 Task: Create a due date automation trigger when advanced on, 2 days after a card is due add content with a description containing resume at 11:00 AM.
Action: Mouse moved to (822, 230)
Screenshot: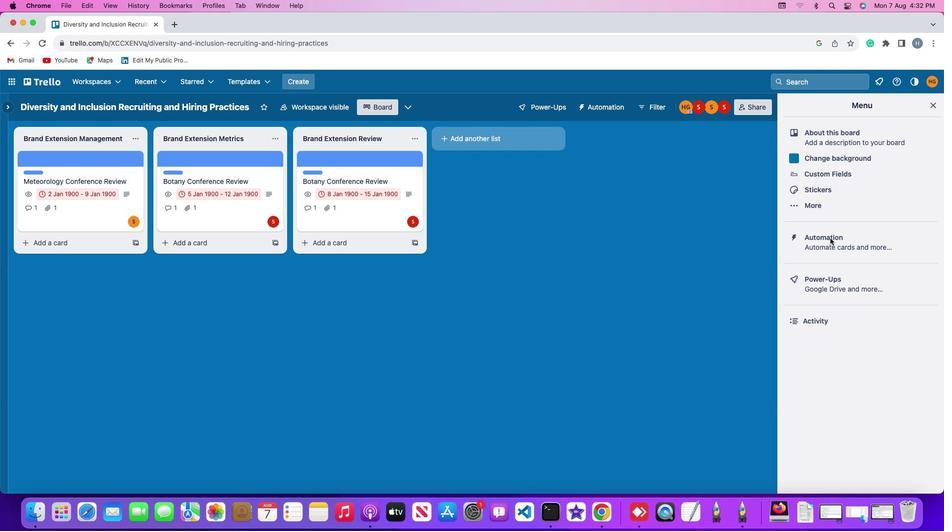 
Action: Mouse pressed left at (822, 230)
Screenshot: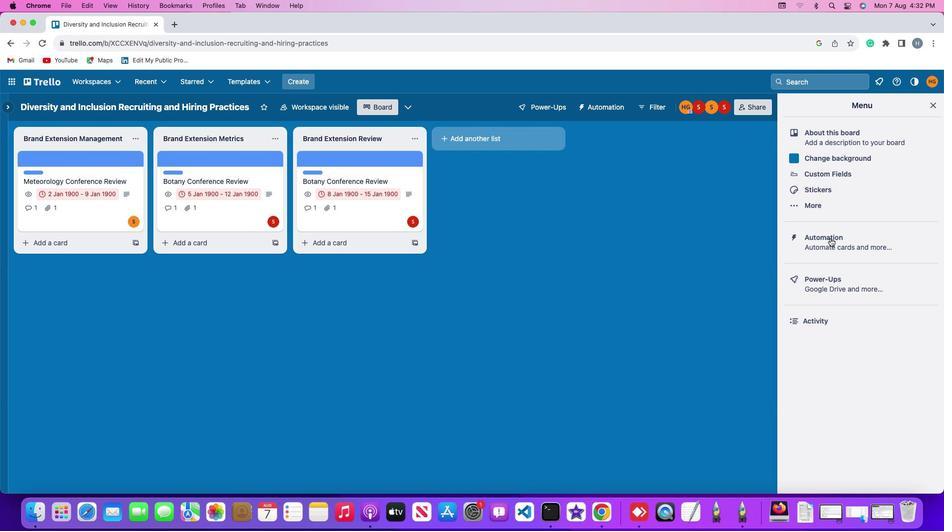 
Action: Mouse pressed left at (822, 230)
Screenshot: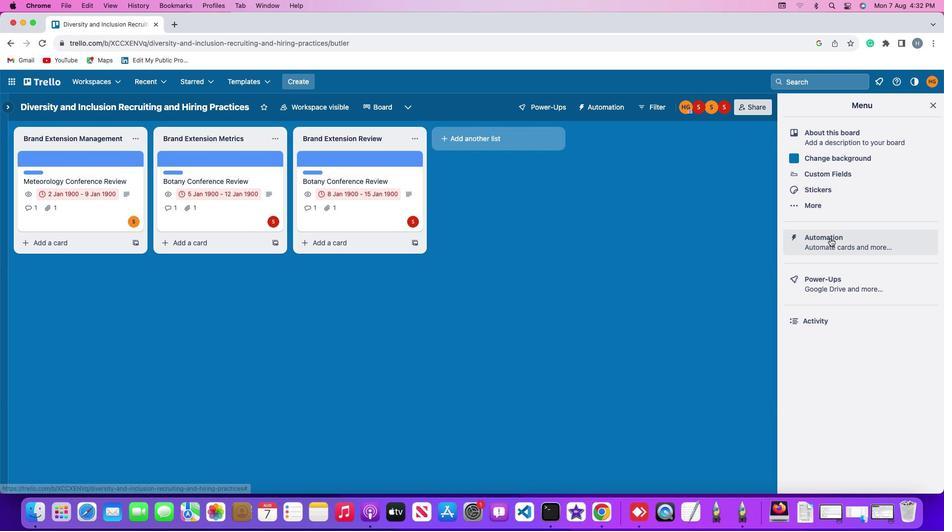 
Action: Mouse moved to (48, 226)
Screenshot: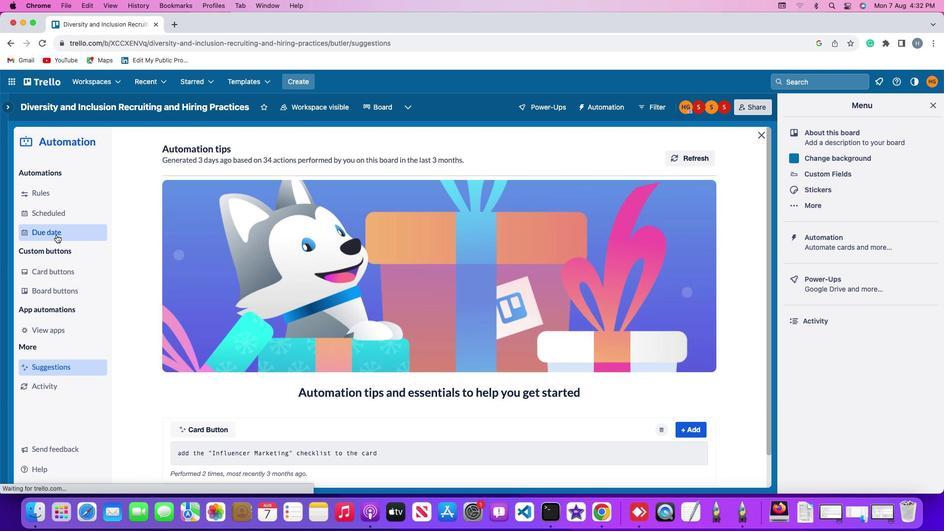 
Action: Mouse pressed left at (48, 226)
Screenshot: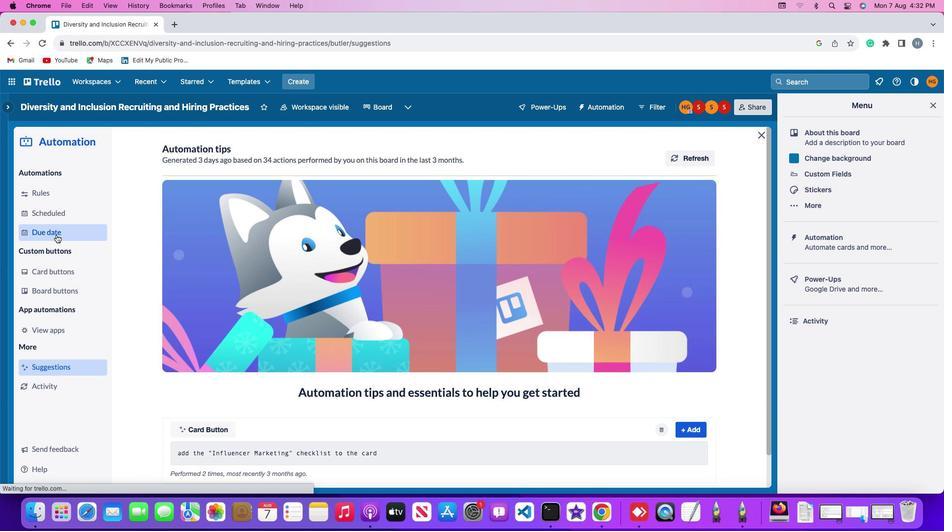 
Action: Mouse moved to (654, 144)
Screenshot: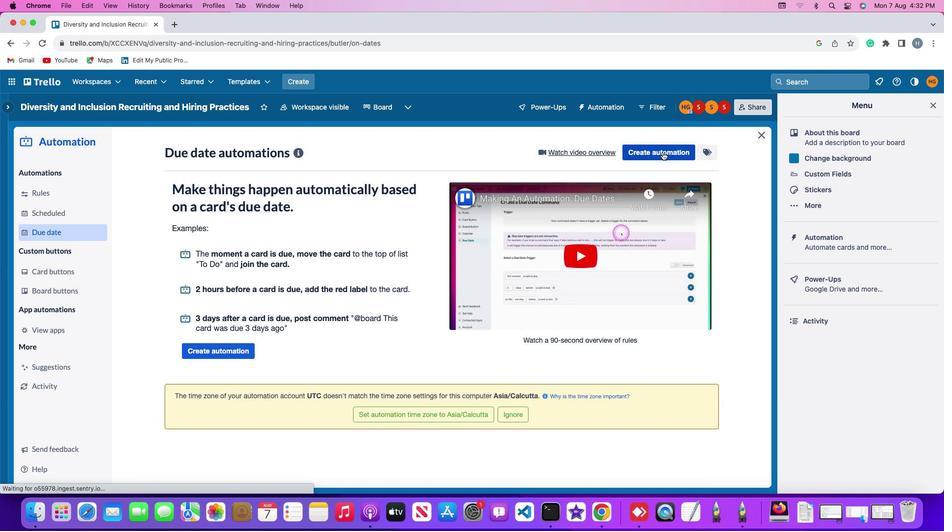 
Action: Mouse pressed left at (654, 144)
Screenshot: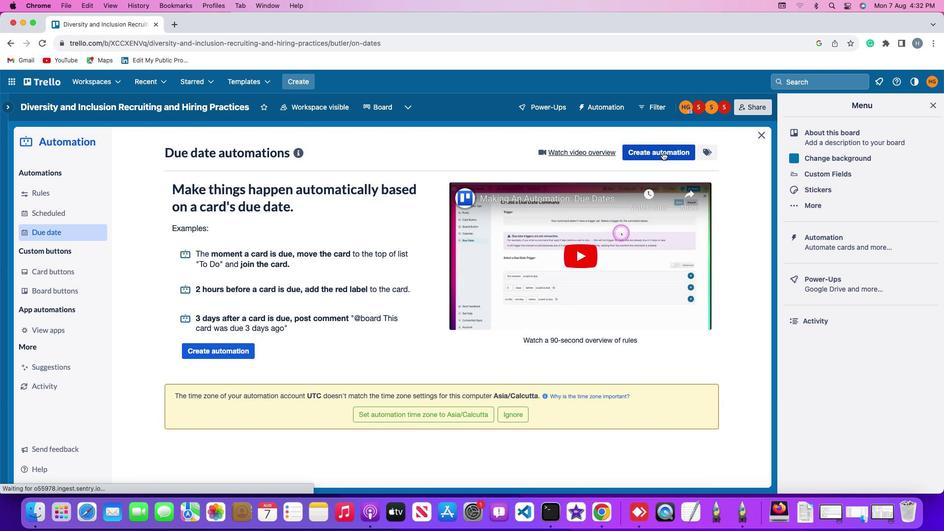 
Action: Mouse moved to (394, 238)
Screenshot: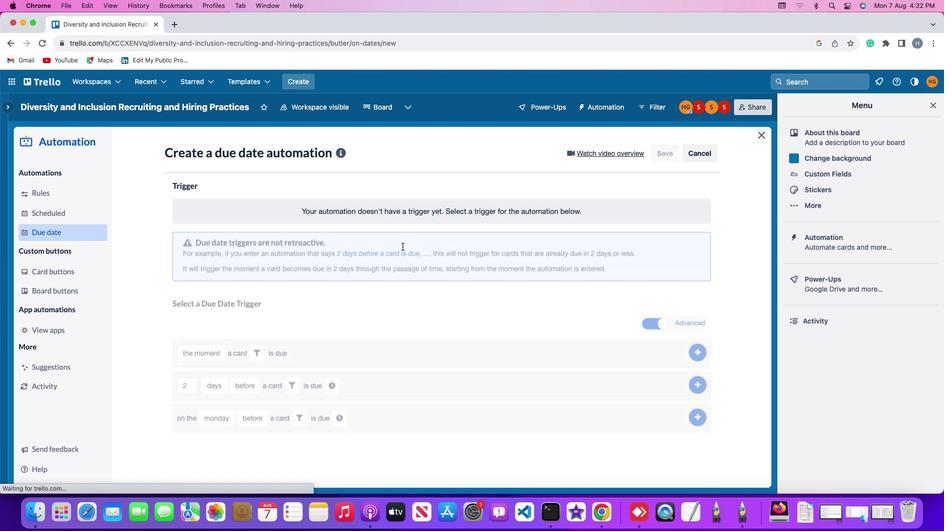 
Action: Mouse pressed left at (394, 238)
Screenshot: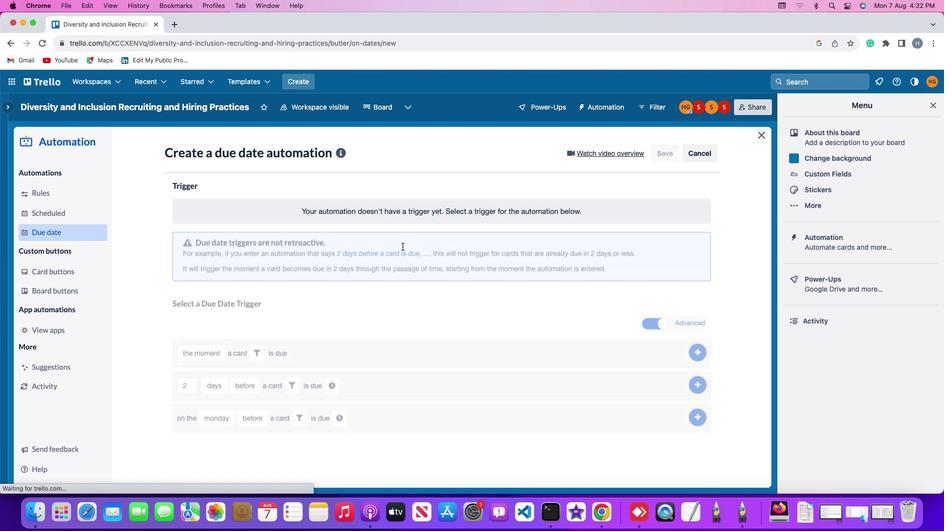 
Action: Mouse moved to (186, 381)
Screenshot: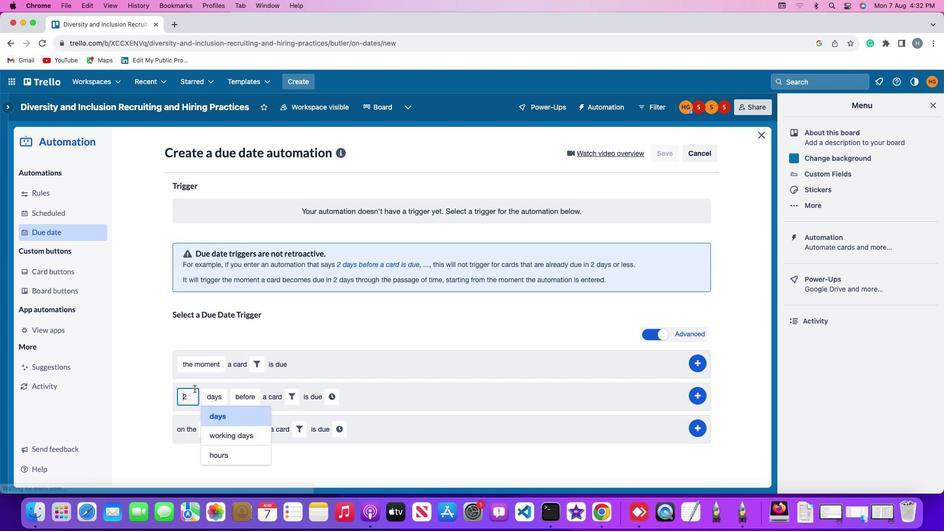 
Action: Mouse pressed left at (186, 381)
Screenshot: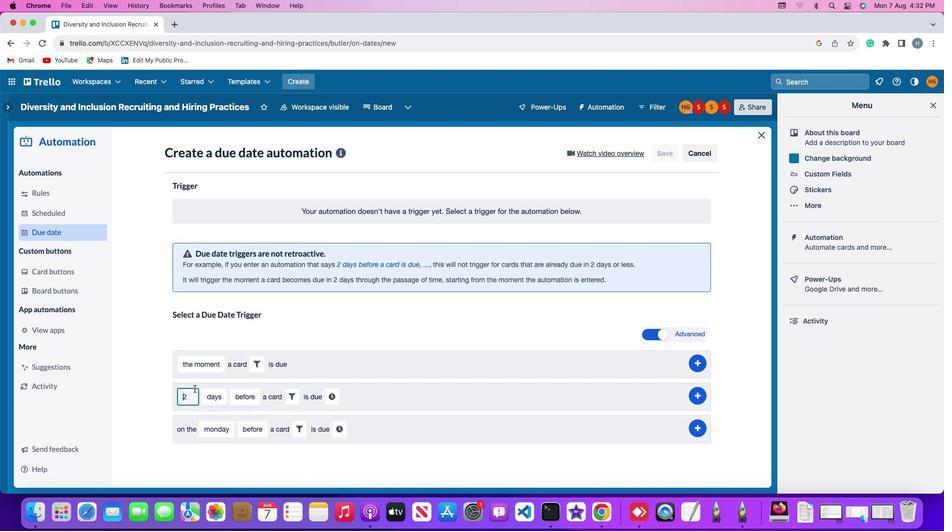 
Action: Key pressed Key.rightKey.backspace'2'
Screenshot: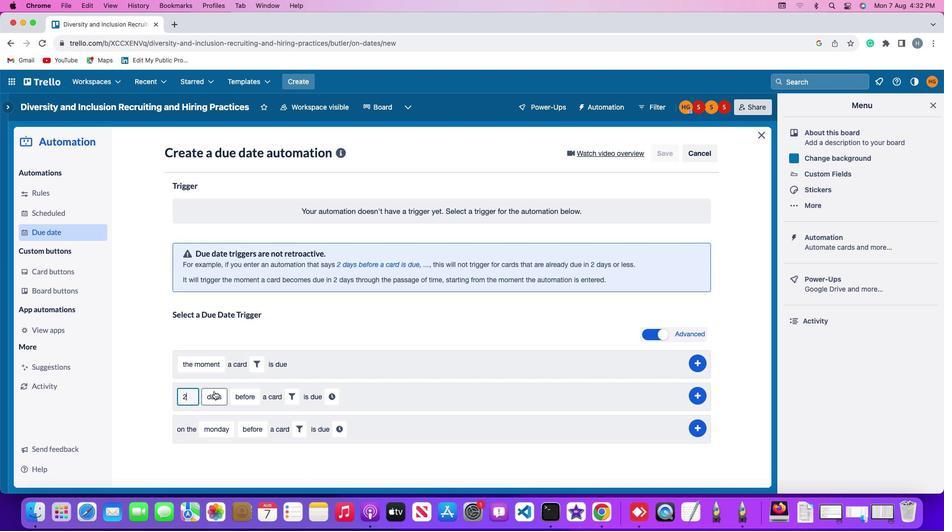 
Action: Mouse moved to (207, 383)
Screenshot: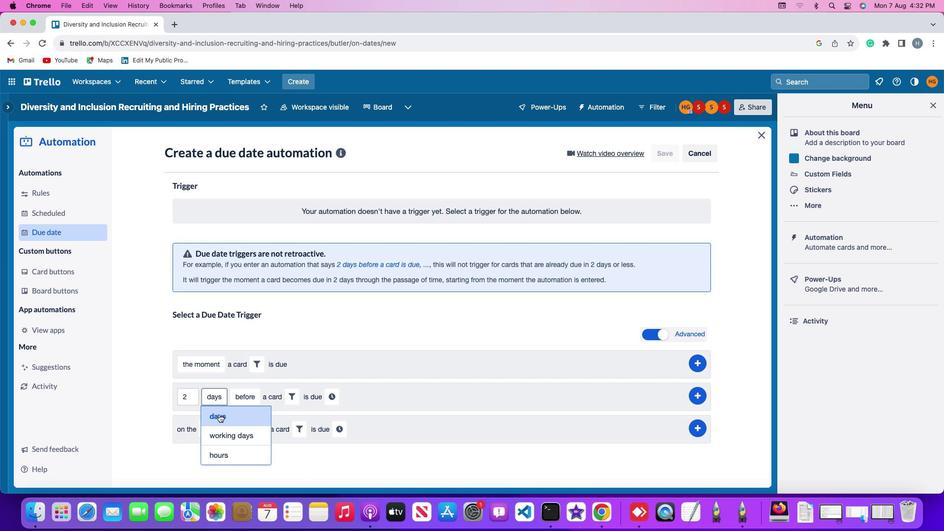 
Action: Mouse pressed left at (207, 383)
Screenshot: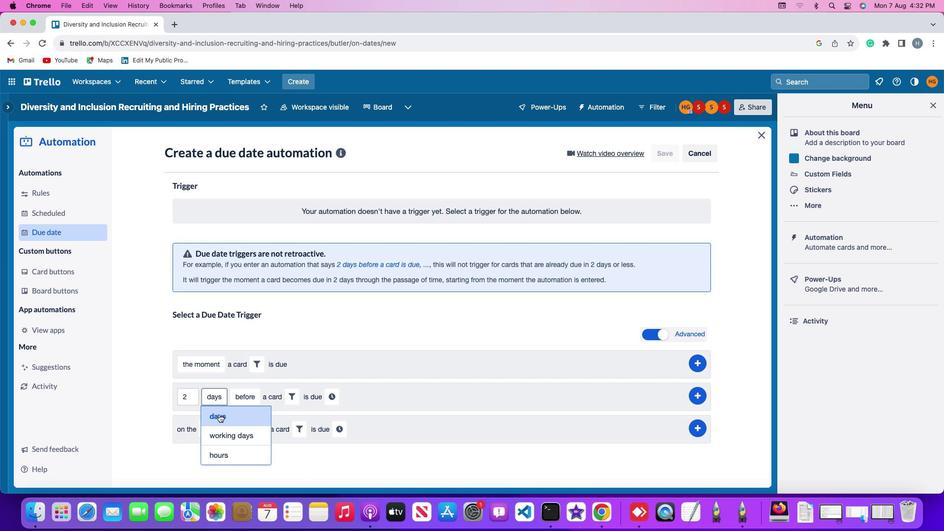 
Action: Mouse moved to (210, 406)
Screenshot: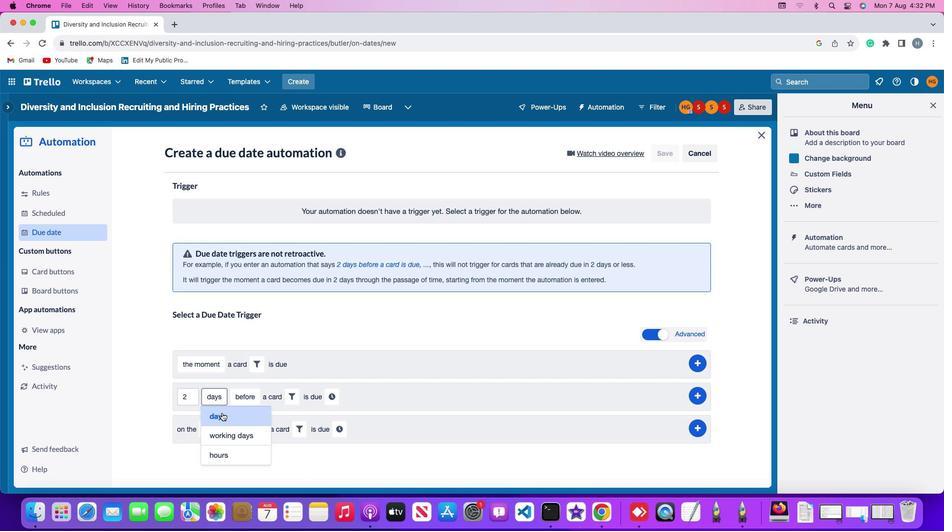 
Action: Mouse pressed left at (210, 406)
Screenshot: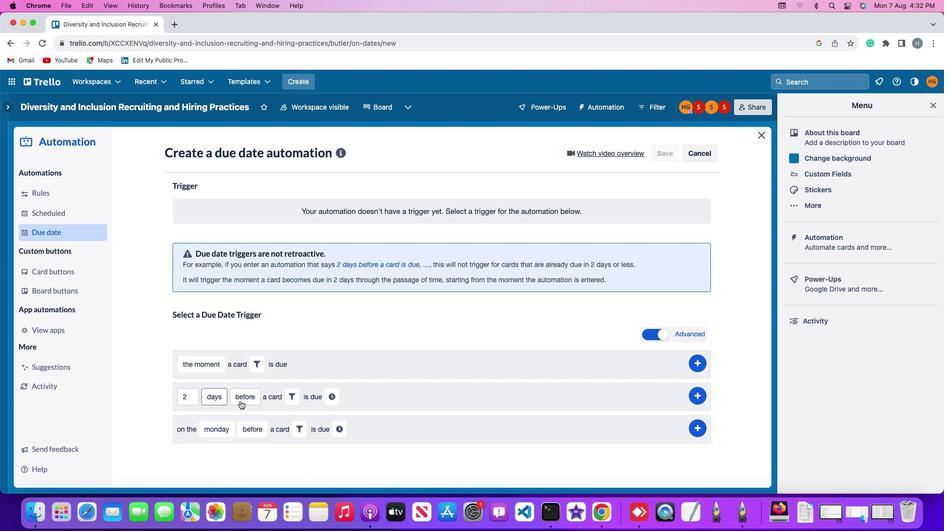 
Action: Mouse moved to (232, 392)
Screenshot: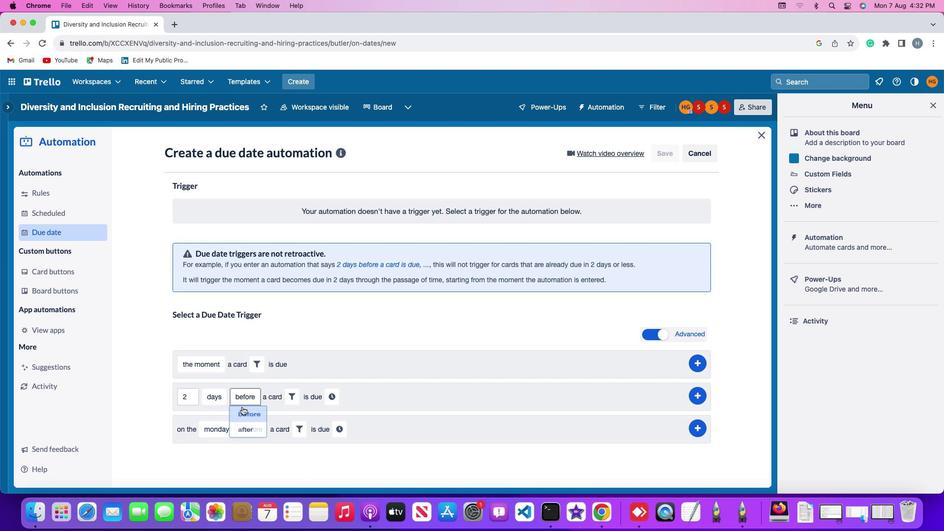 
Action: Mouse pressed left at (232, 392)
Screenshot: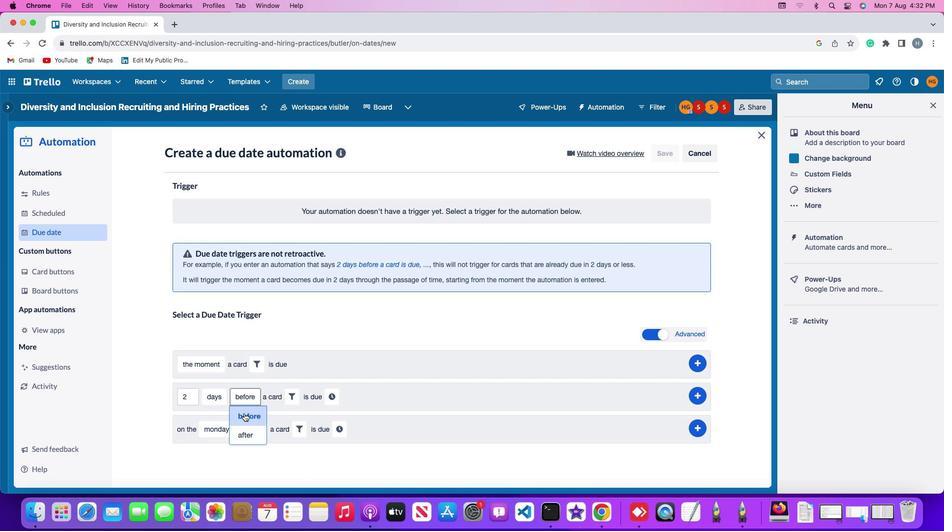 
Action: Mouse moved to (239, 426)
Screenshot: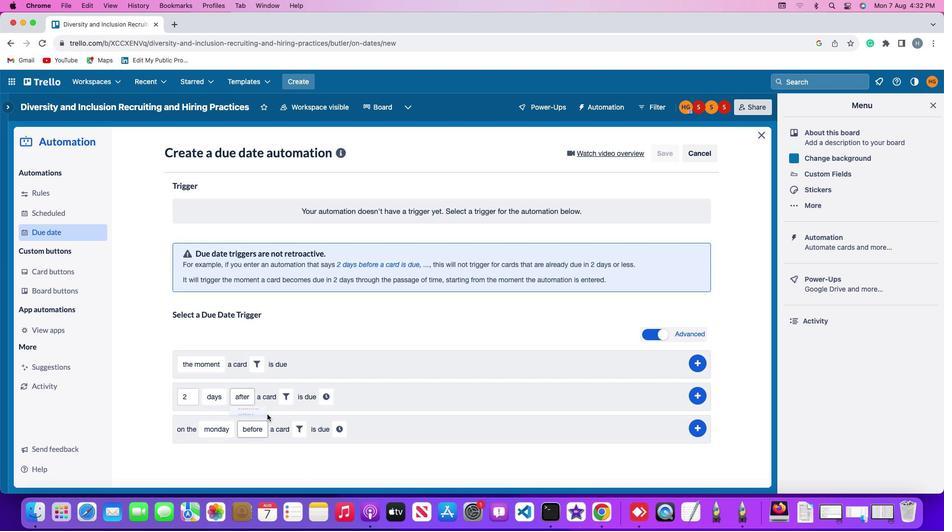 
Action: Mouse pressed left at (239, 426)
Screenshot: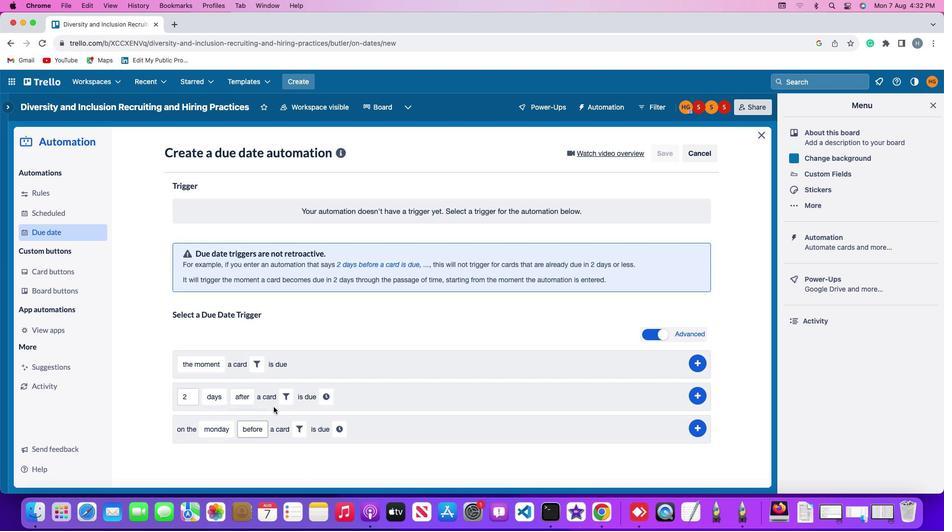 
Action: Mouse moved to (275, 385)
Screenshot: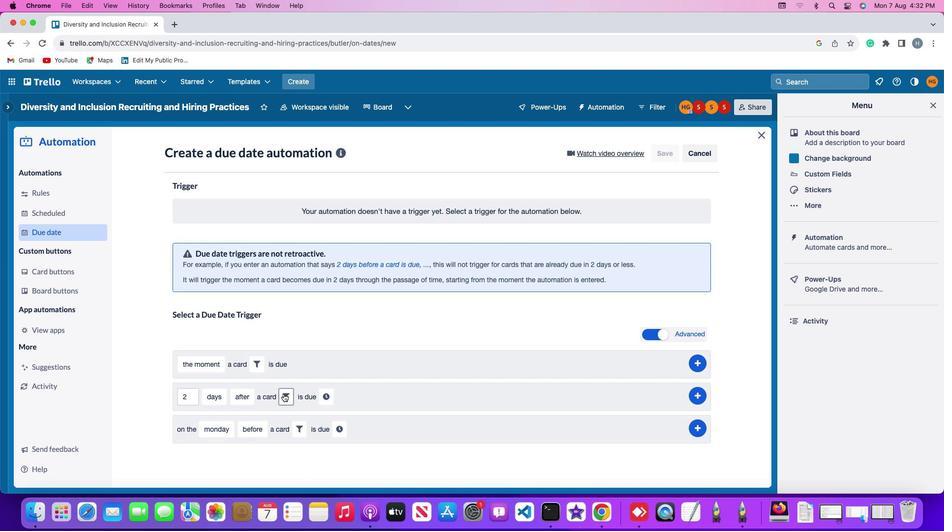 
Action: Mouse pressed left at (275, 385)
Screenshot: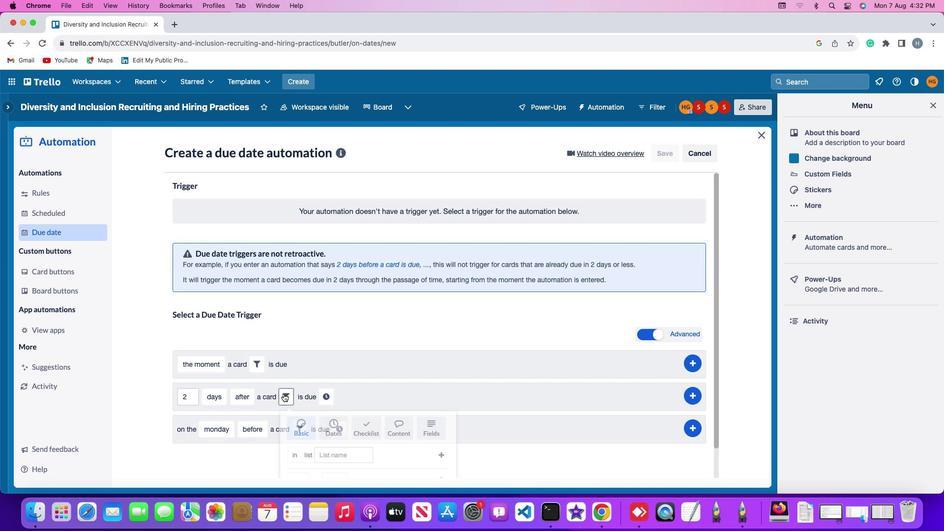 
Action: Mouse moved to (404, 425)
Screenshot: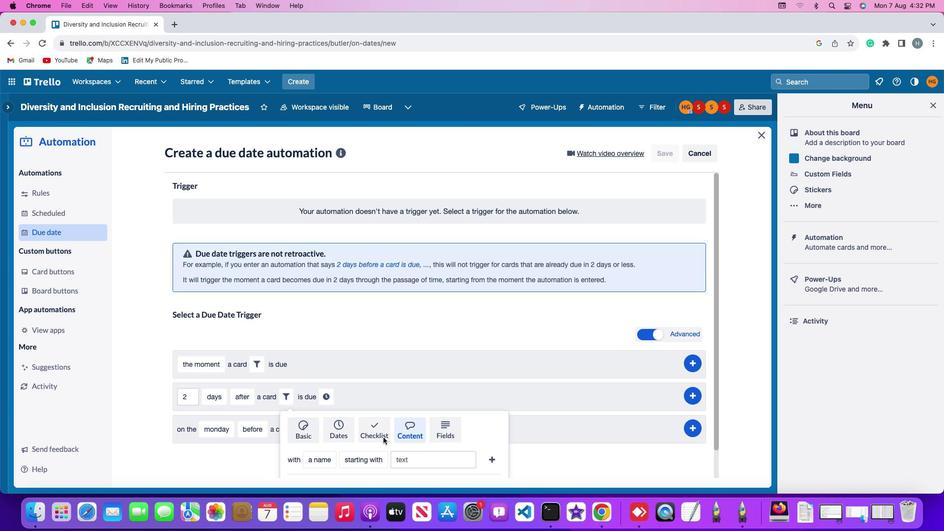 
Action: Mouse pressed left at (404, 425)
Screenshot: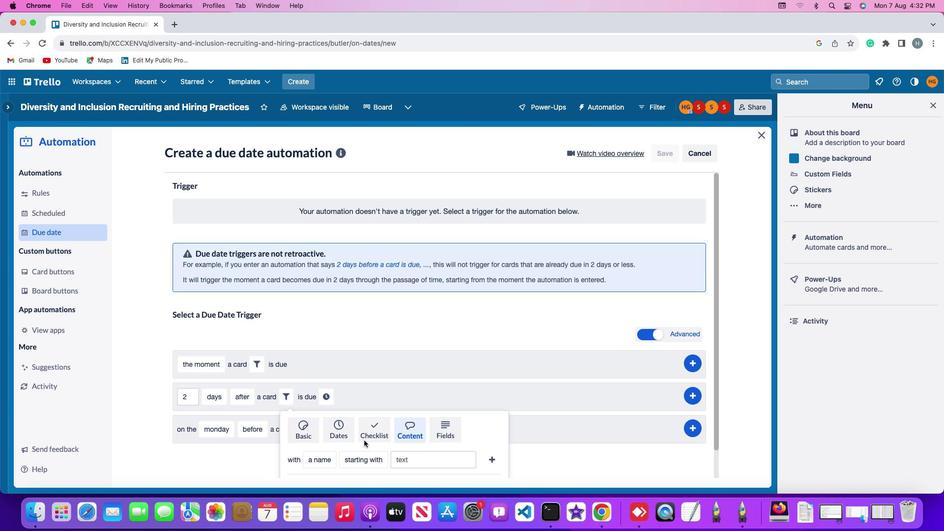 
Action: Mouse moved to (309, 450)
Screenshot: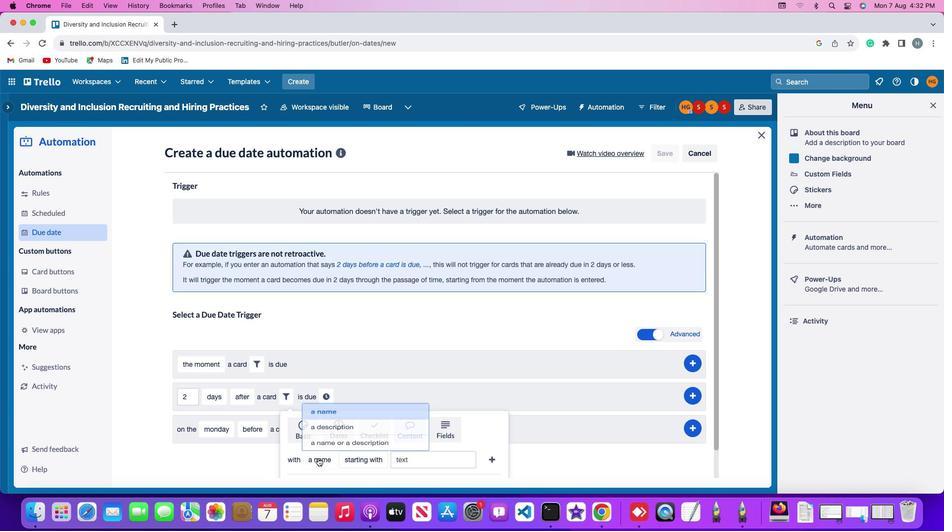 
Action: Mouse pressed left at (309, 450)
Screenshot: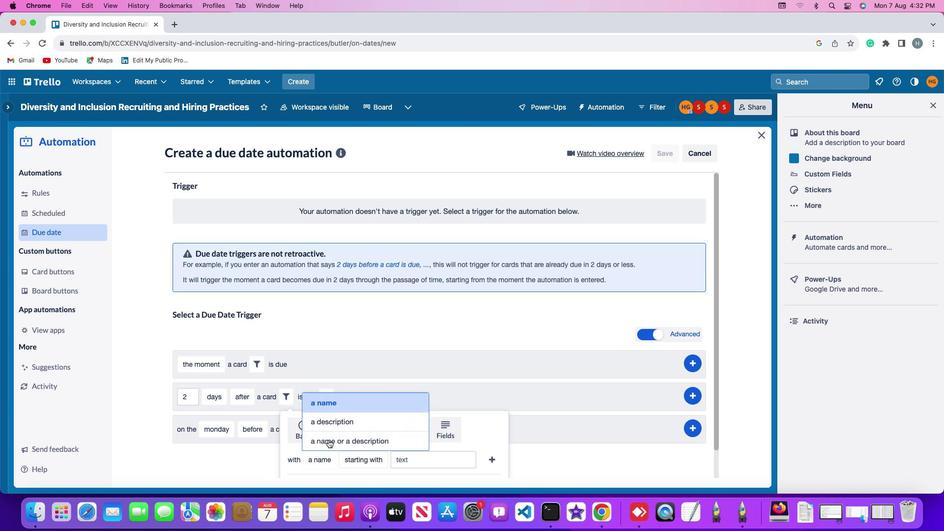 
Action: Mouse moved to (324, 415)
Screenshot: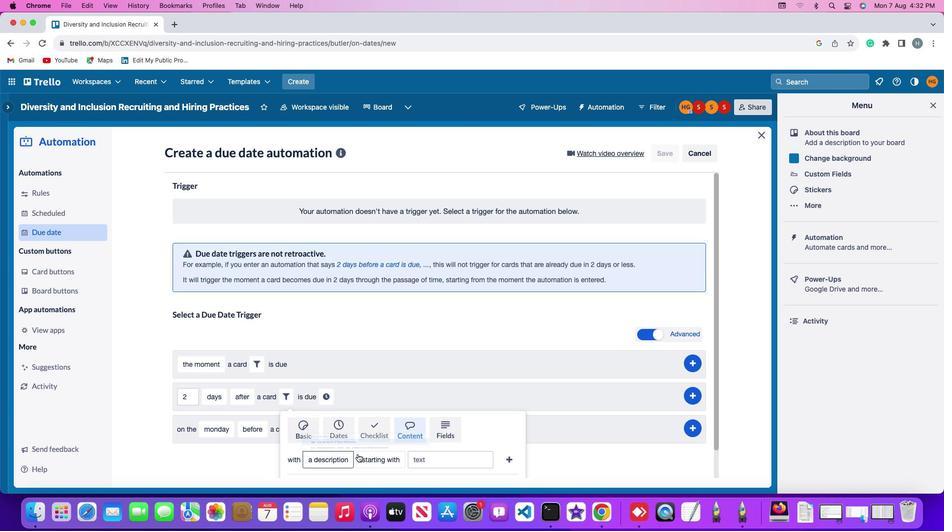 
Action: Mouse pressed left at (324, 415)
Screenshot: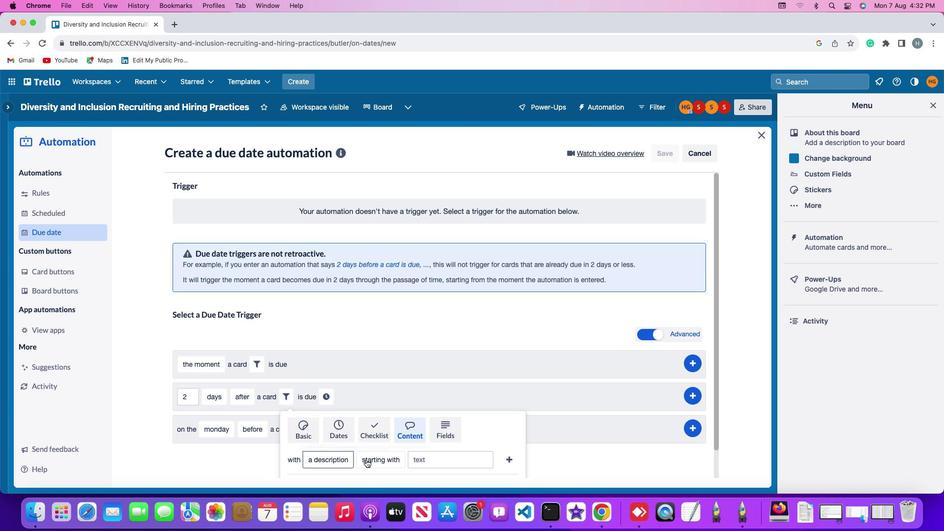 
Action: Mouse moved to (370, 452)
Screenshot: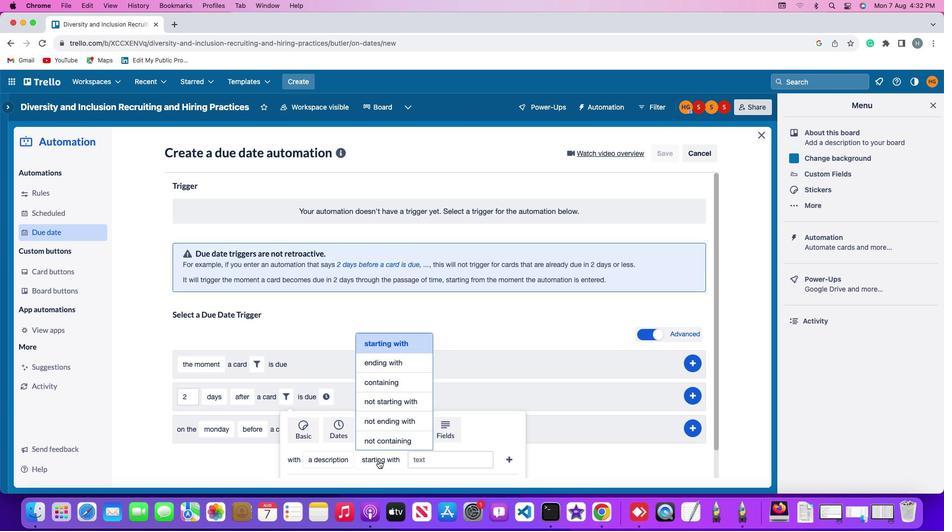 
Action: Mouse pressed left at (370, 452)
Screenshot: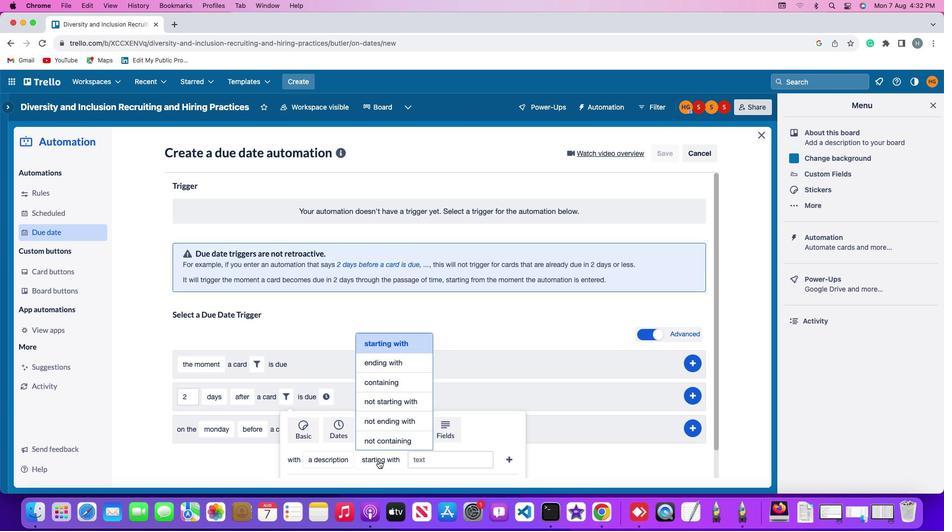 
Action: Mouse moved to (373, 374)
Screenshot: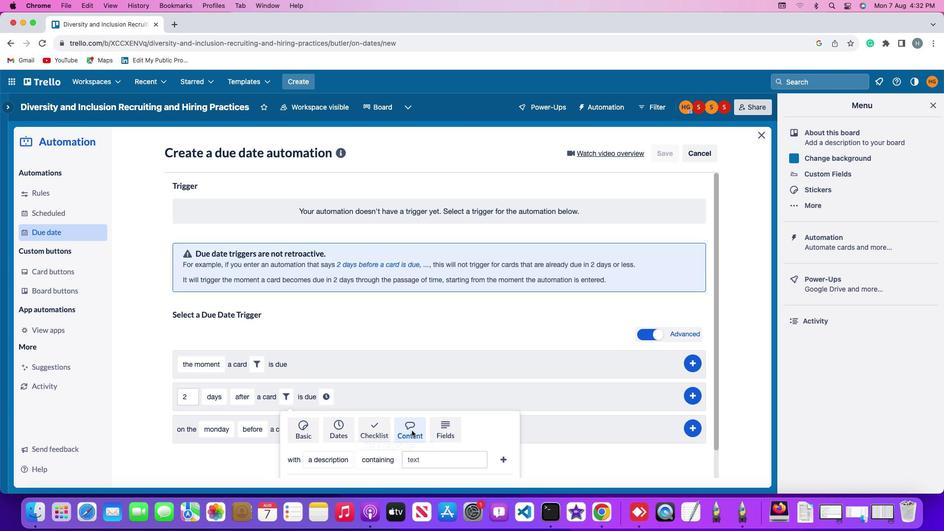 
Action: Mouse pressed left at (373, 374)
Screenshot: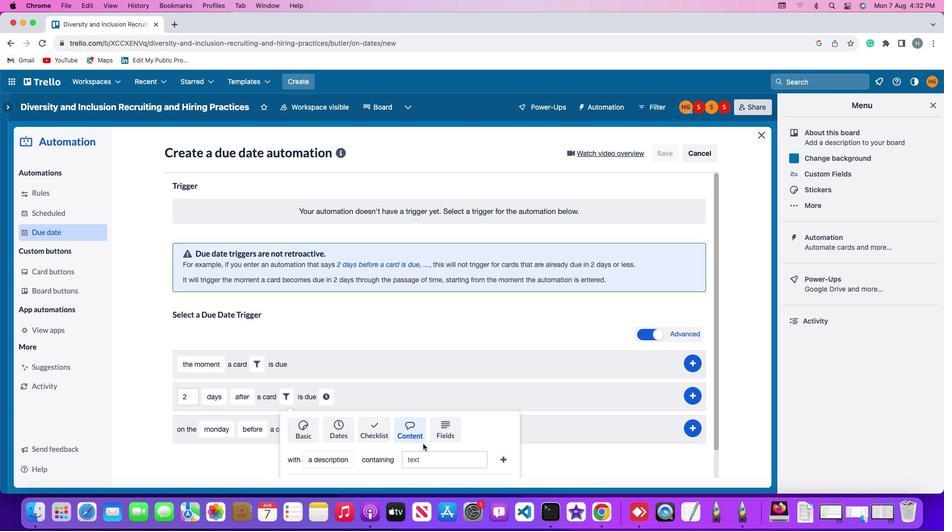 
Action: Mouse moved to (418, 449)
Screenshot: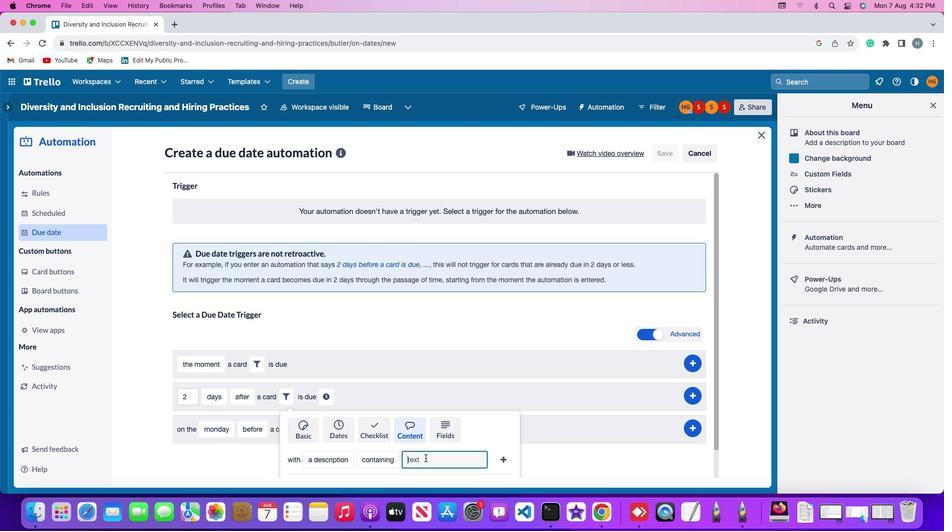 
Action: Mouse pressed left at (418, 449)
Screenshot: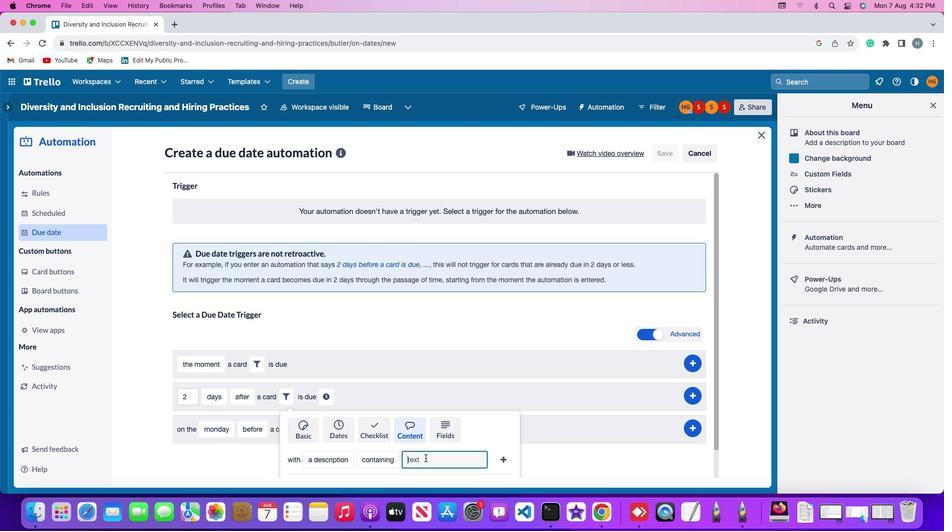 
Action: Mouse moved to (417, 449)
Screenshot: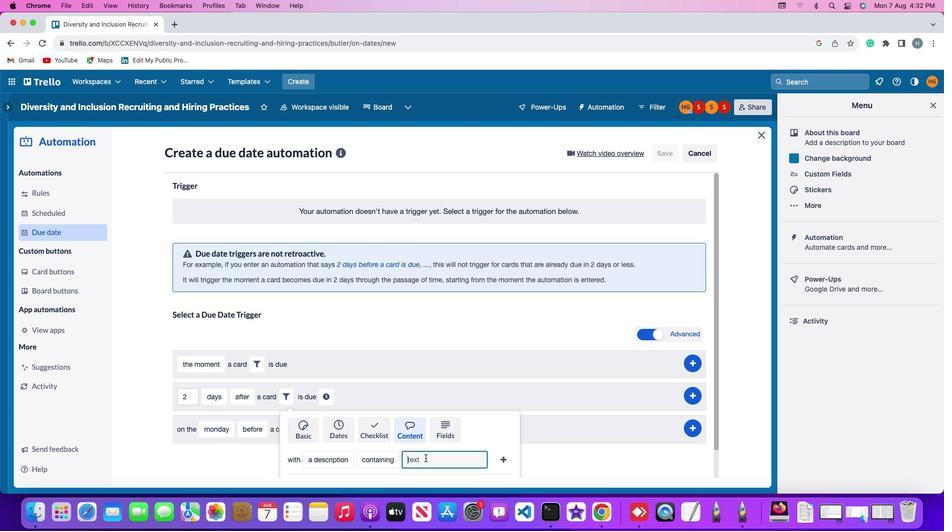 
Action: Key pressed 'r''e''s''u''m'
Screenshot: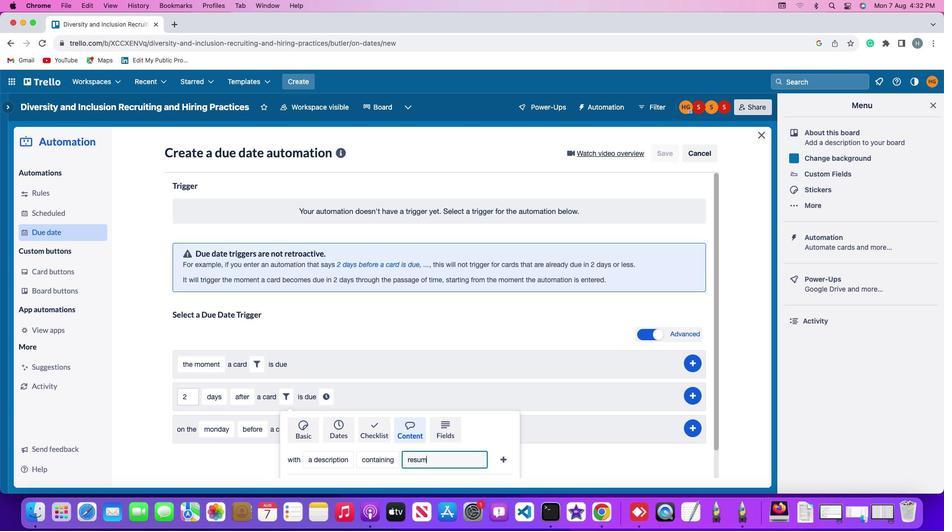
Action: Mouse moved to (417, 449)
Screenshot: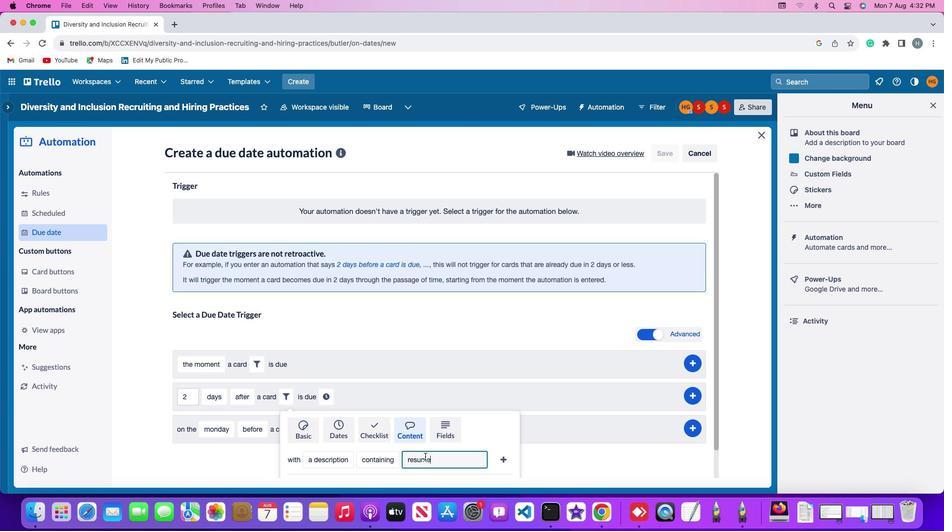 
Action: Key pressed 'e'
Screenshot: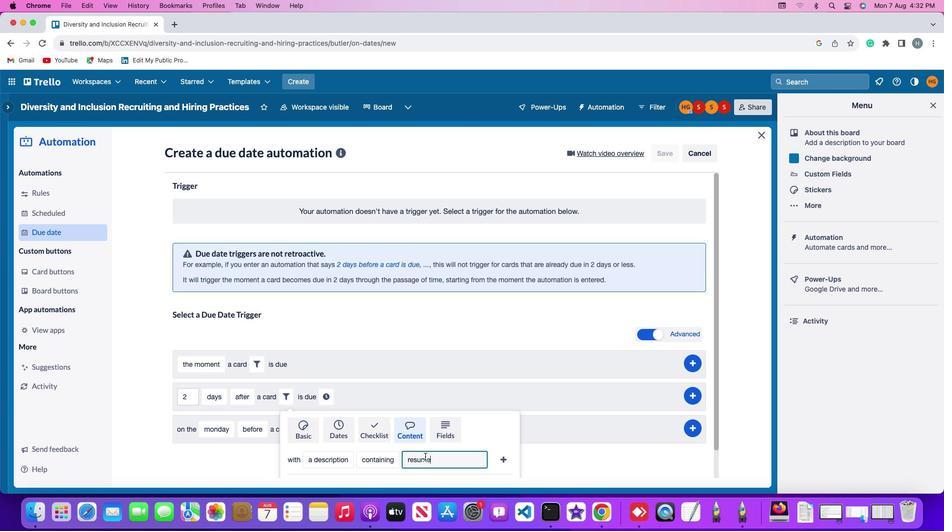 
Action: Mouse moved to (495, 450)
Screenshot: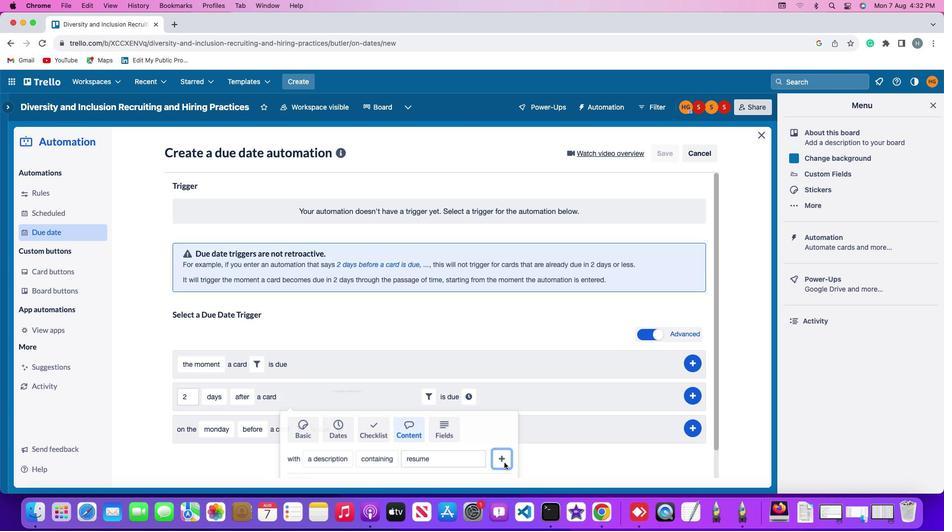 
Action: Mouse pressed left at (495, 450)
Screenshot: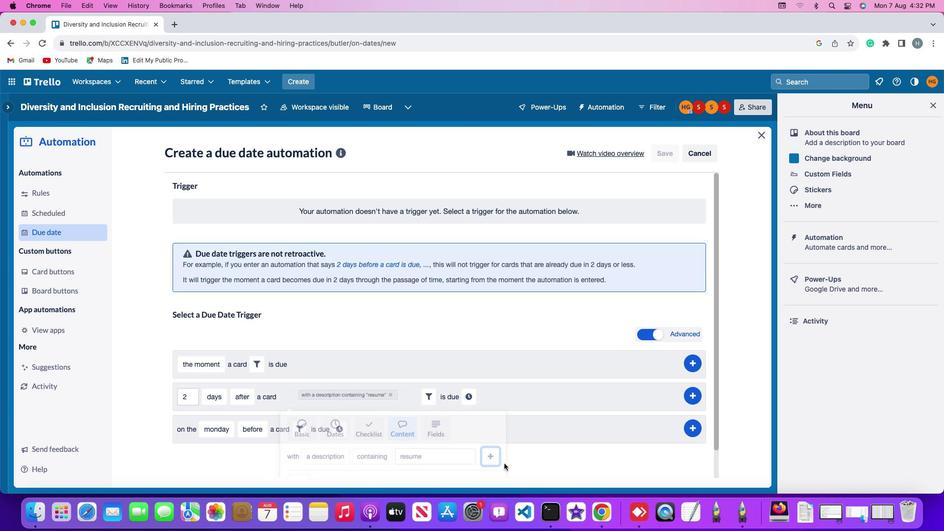 
Action: Mouse moved to (465, 388)
Screenshot: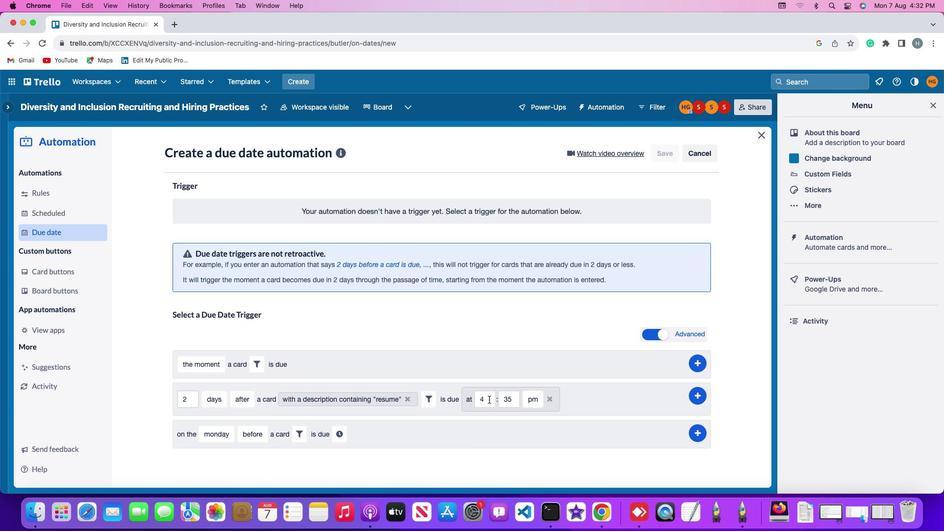 
Action: Mouse pressed left at (465, 388)
Screenshot: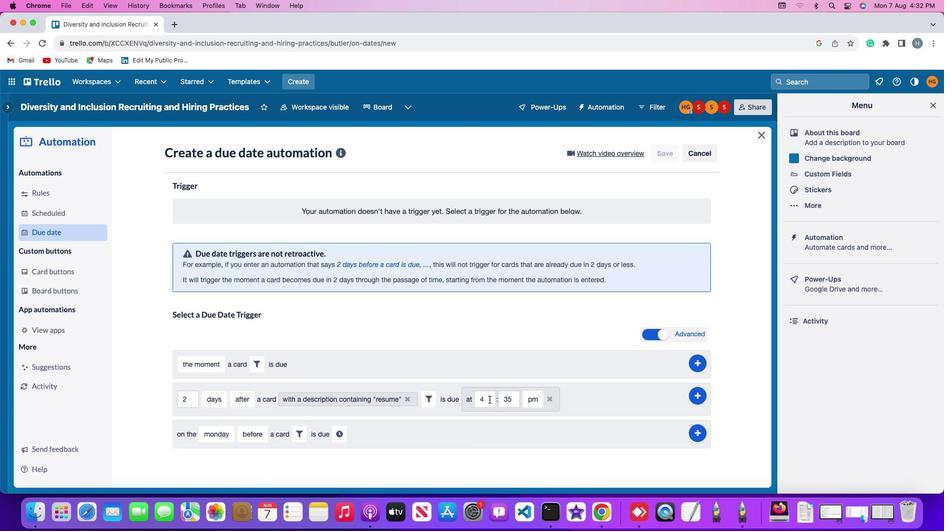 
Action: Mouse moved to (483, 391)
Screenshot: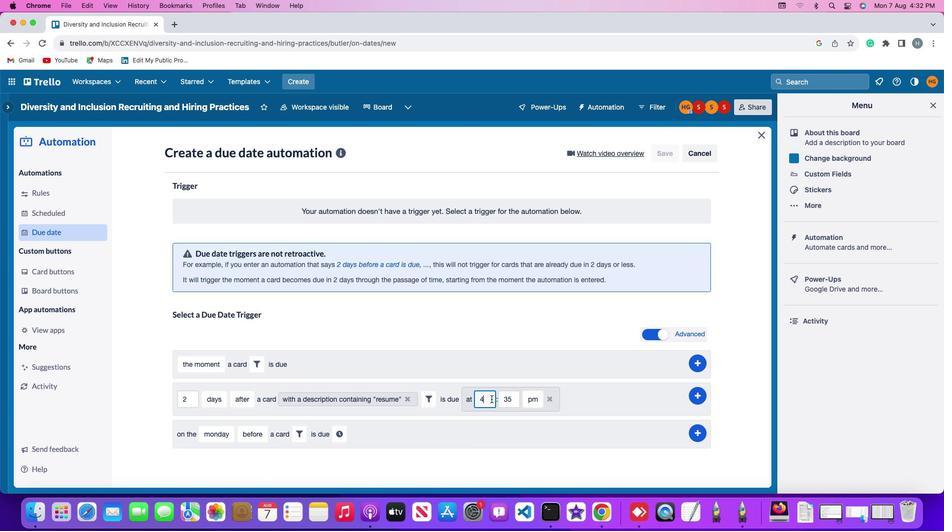 
Action: Mouse pressed left at (483, 391)
Screenshot: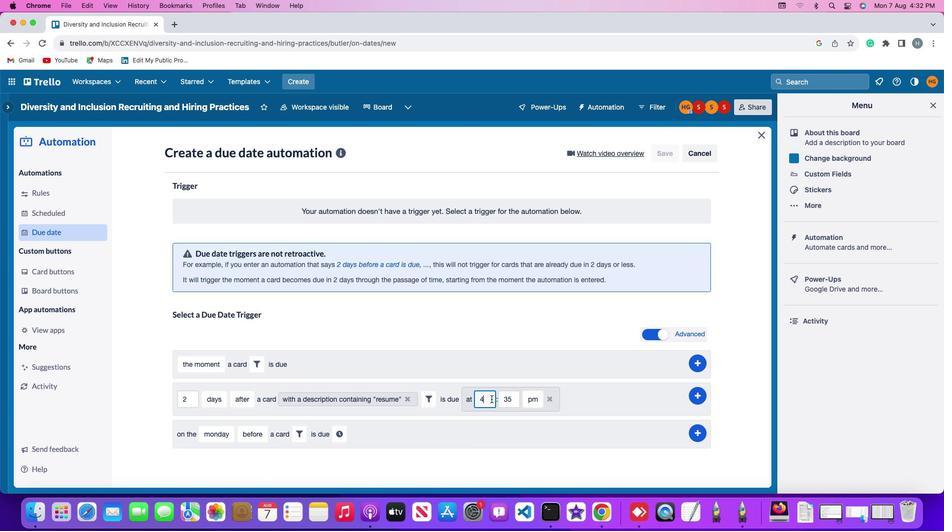 
Action: Mouse moved to (483, 390)
Screenshot: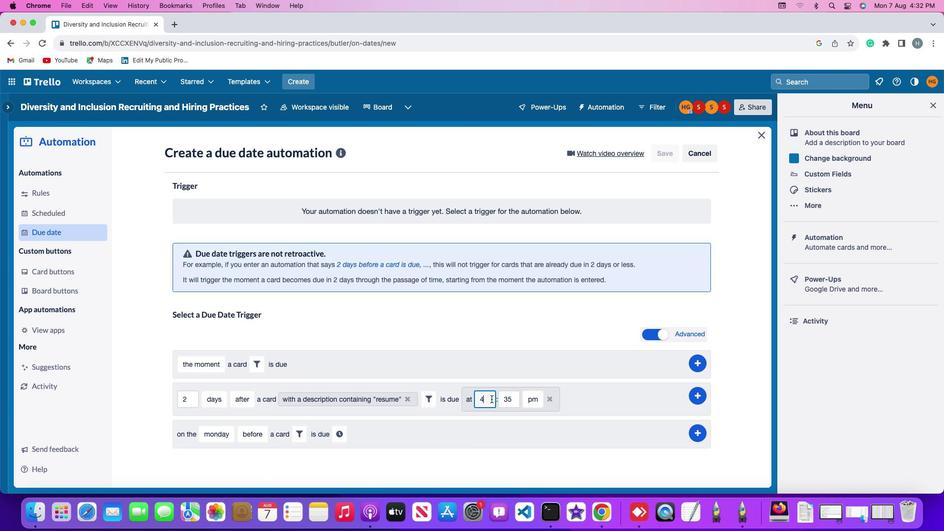 
Action: Key pressed Key.backspace'1''1'
Screenshot: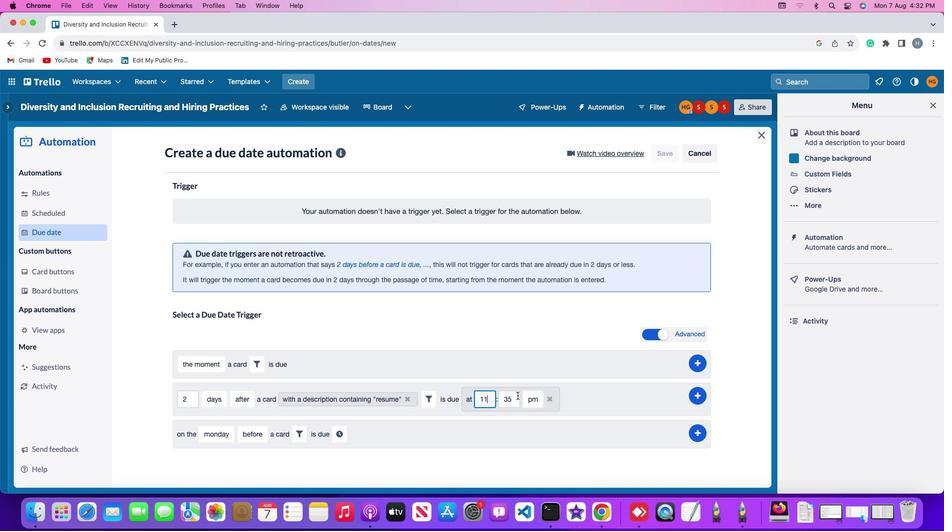 
Action: Mouse moved to (508, 390)
Screenshot: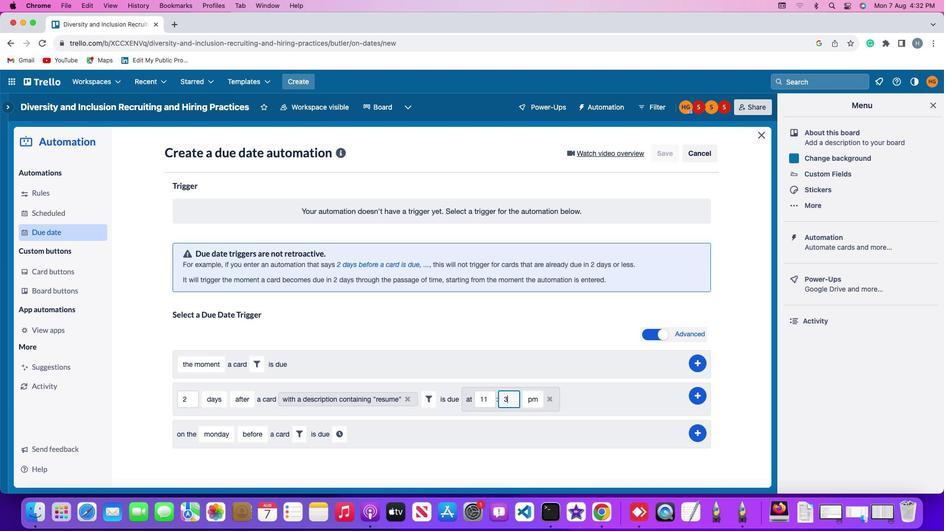 
Action: Mouse pressed left at (508, 390)
Screenshot: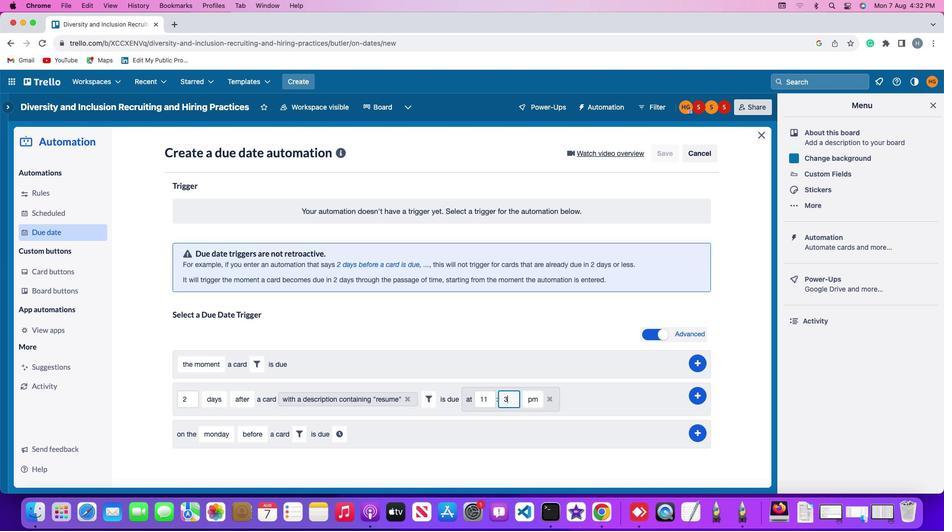 
Action: Key pressed Key.backspaceKey.backspaceKey.backspace'0''0'
Screenshot: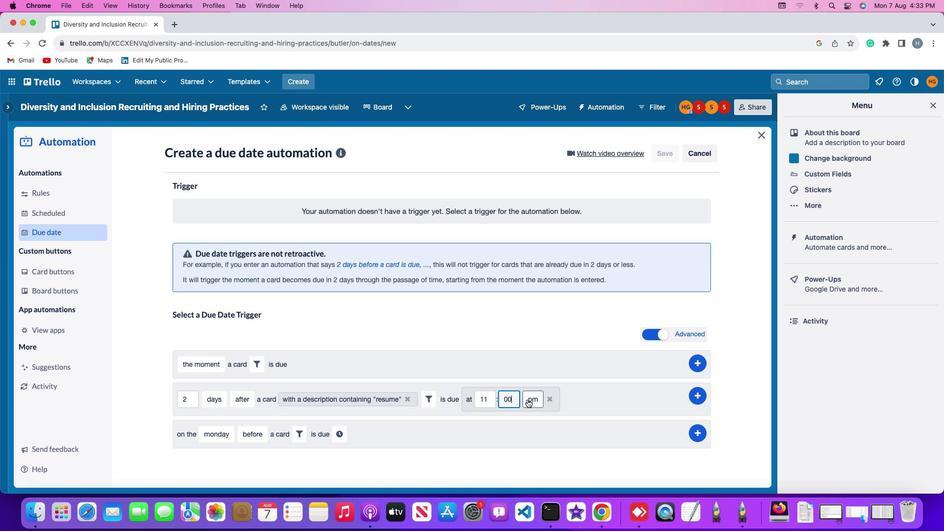 
Action: Mouse moved to (521, 391)
Screenshot: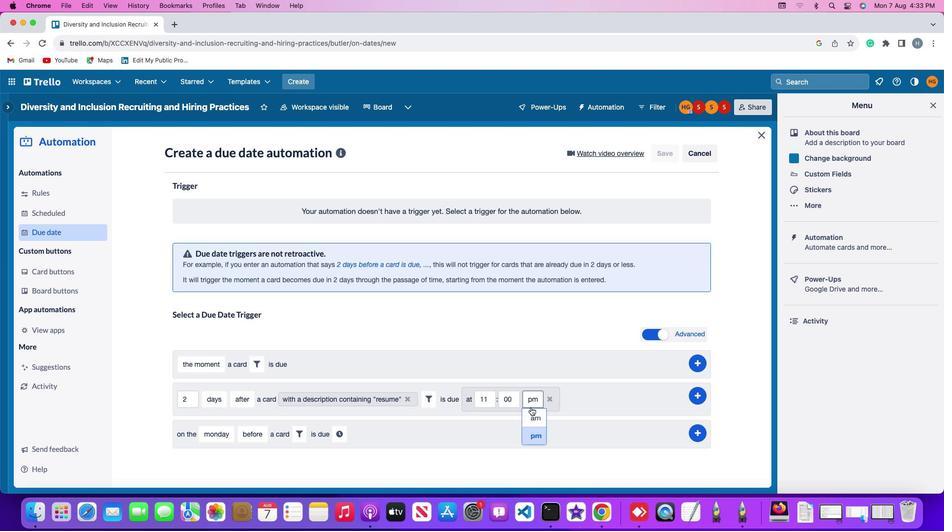 
Action: Mouse pressed left at (521, 391)
Screenshot: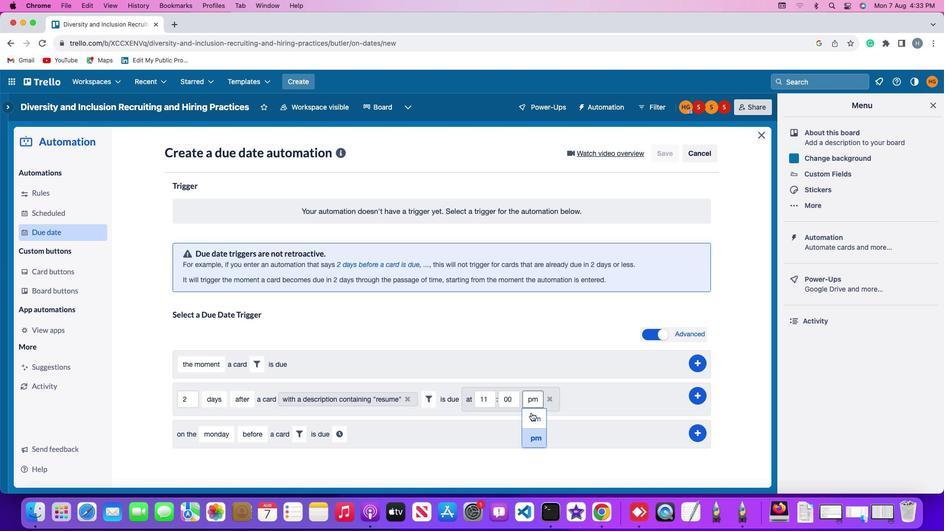 
Action: Mouse moved to (523, 406)
Screenshot: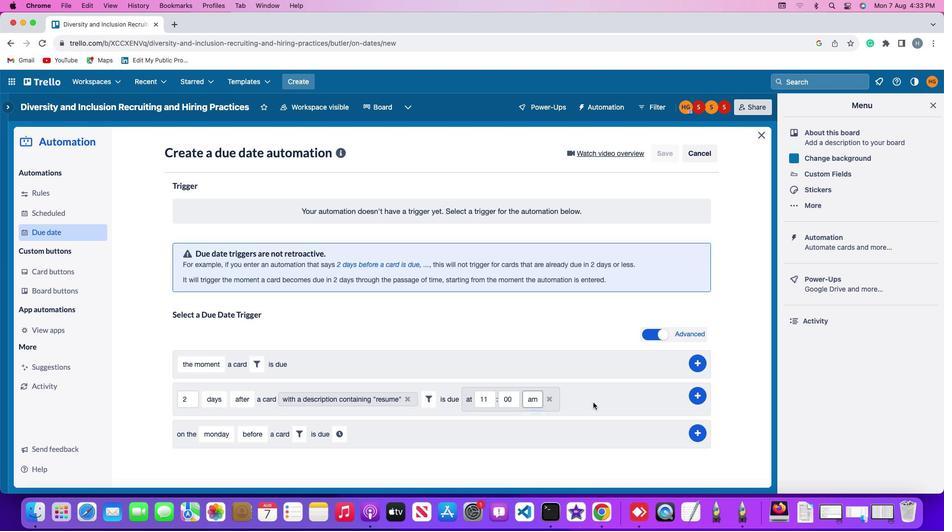 
Action: Mouse pressed left at (523, 406)
Screenshot: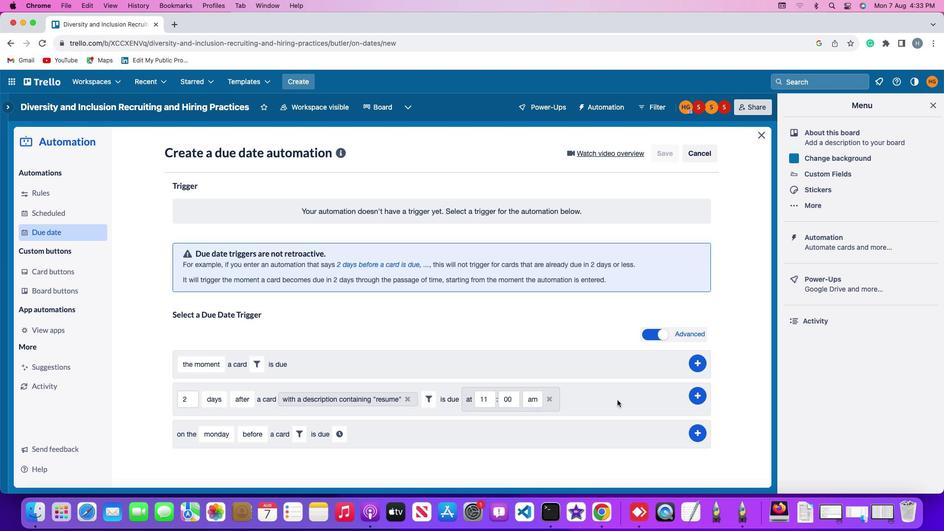 
Action: Mouse moved to (689, 386)
Screenshot: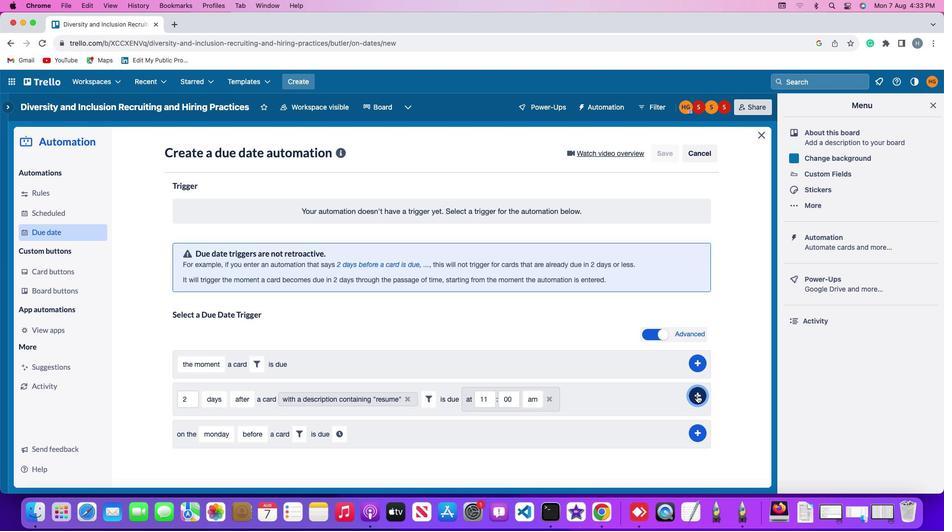 
Action: Mouse pressed left at (689, 386)
Screenshot: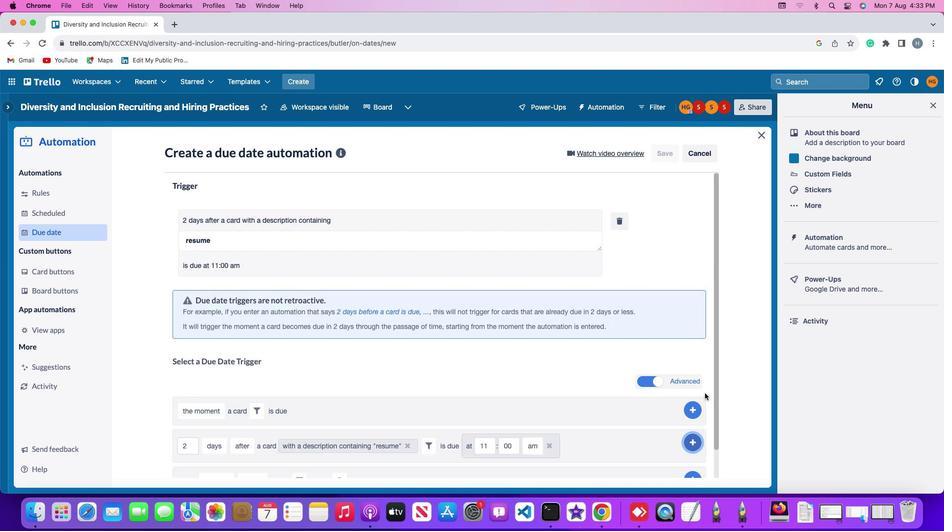 
Action: Mouse moved to (733, 308)
Screenshot: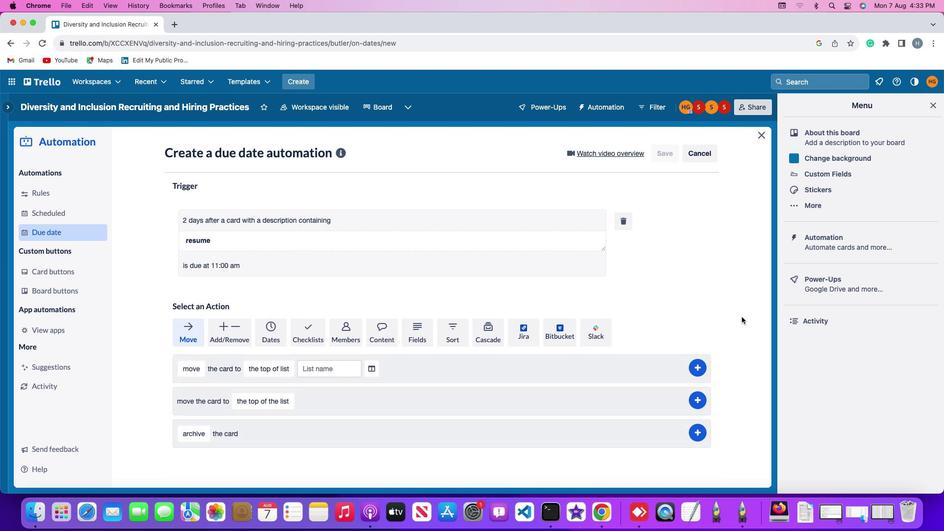 
